 Task: Use the formula "DIVIDE" in spreadsheet "Project protfolio".
Action: Mouse moved to (114, 73)
Screenshot: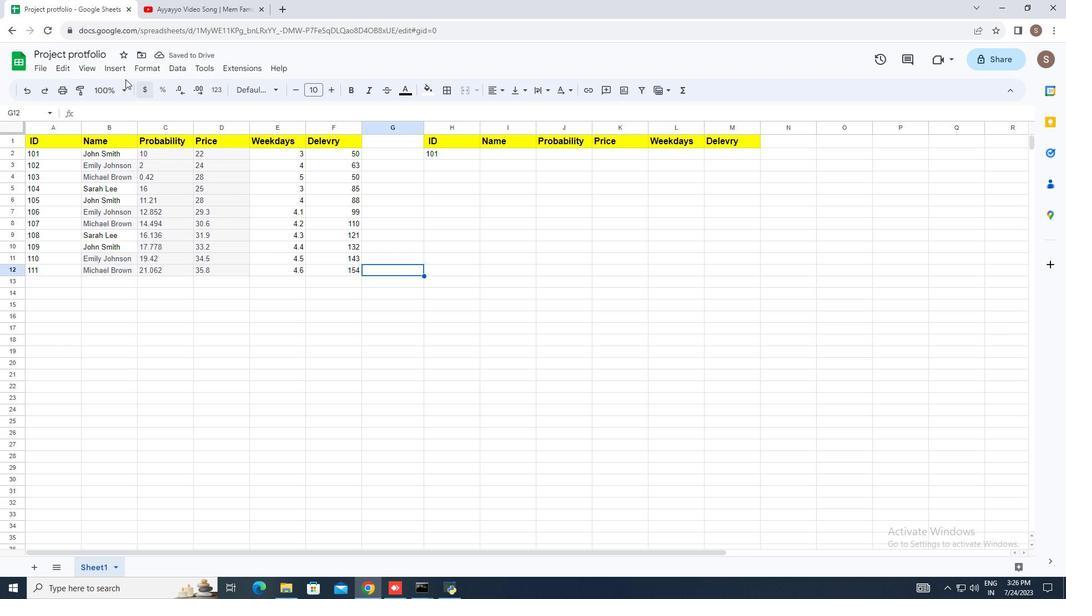
Action: Mouse pressed left at (114, 73)
Screenshot: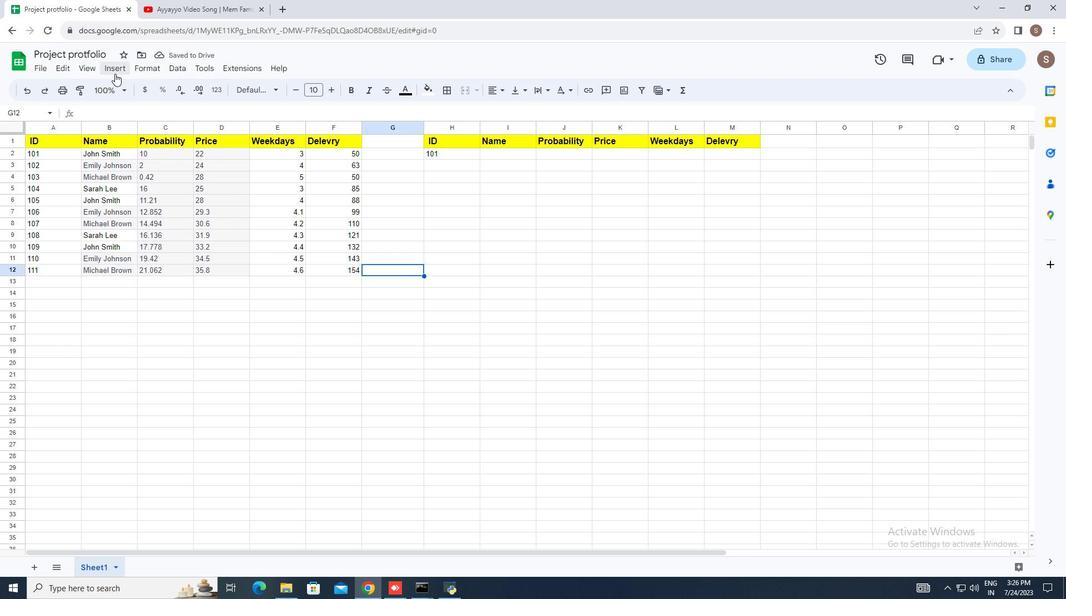 
Action: Mouse moved to (182, 261)
Screenshot: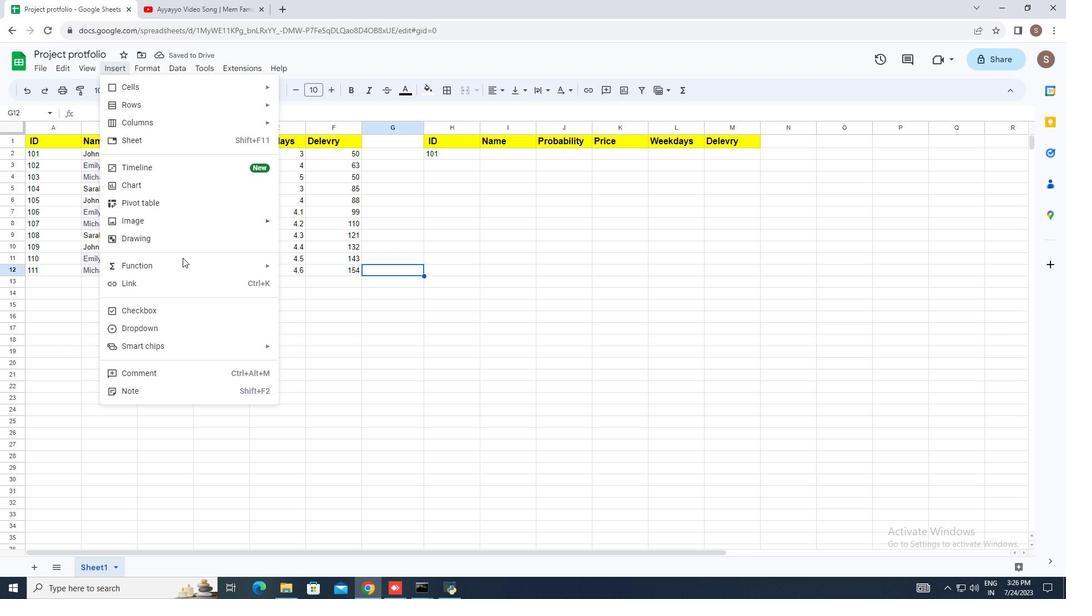 
Action: Mouse pressed left at (182, 261)
Screenshot: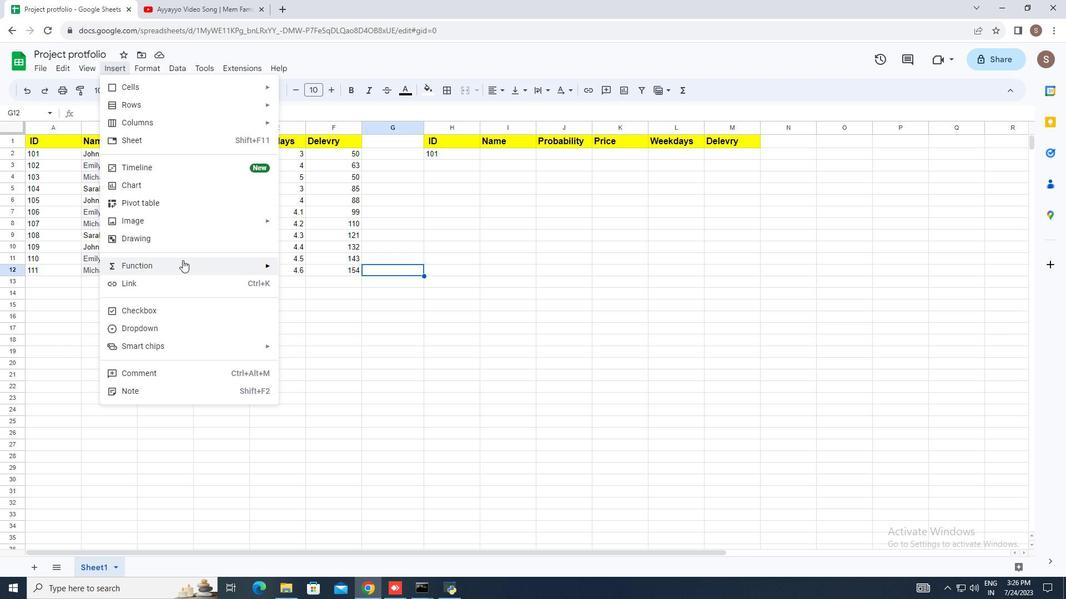 
Action: Mouse moved to (342, 255)
Screenshot: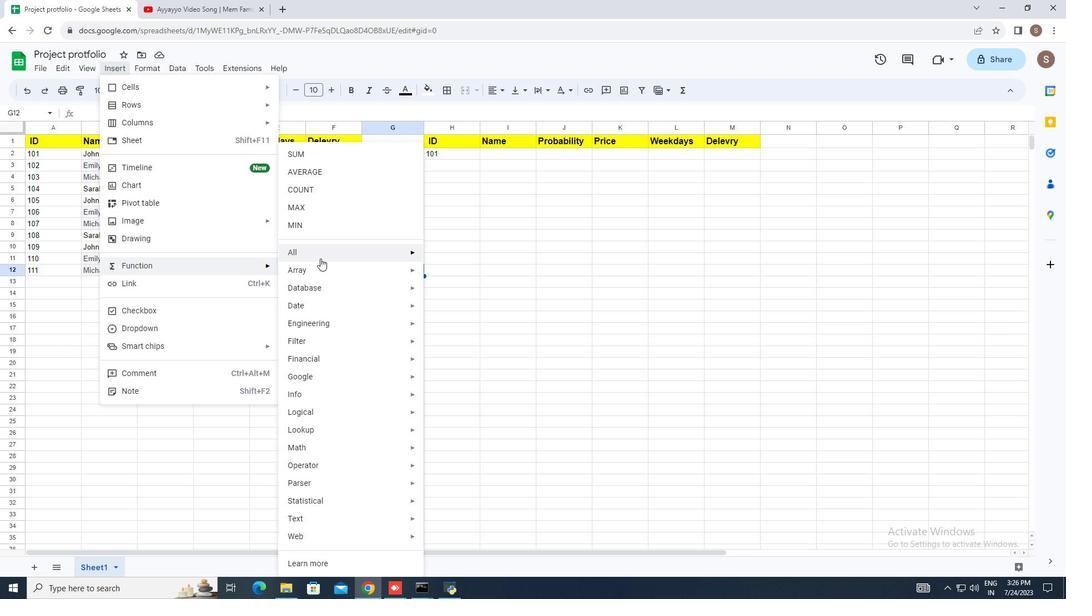 
Action: Mouse pressed left at (342, 255)
Screenshot: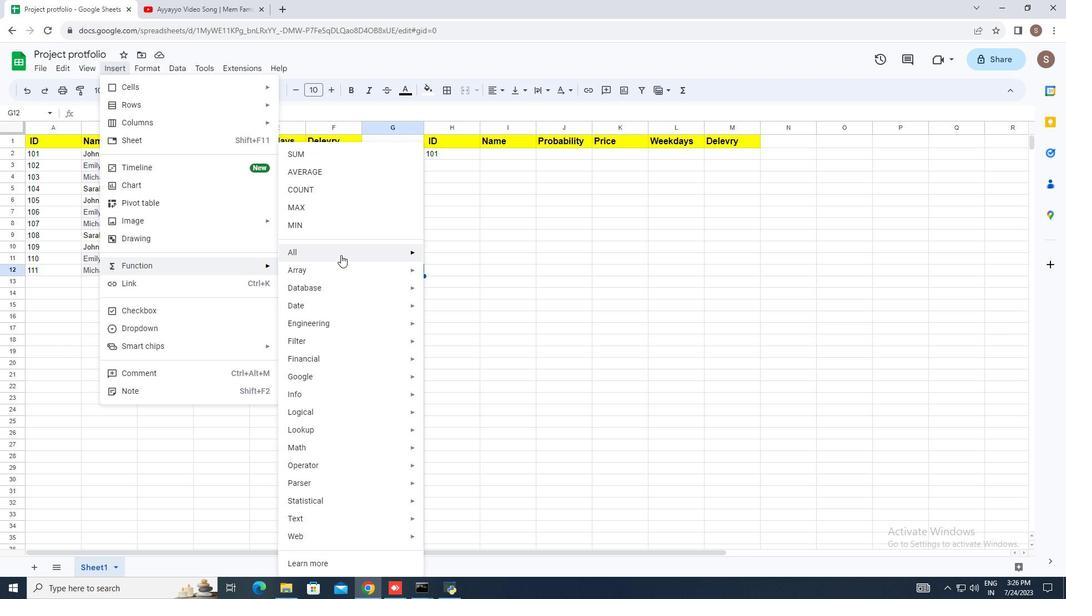 
Action: Mouse moved to (484, 389)
Screenshot: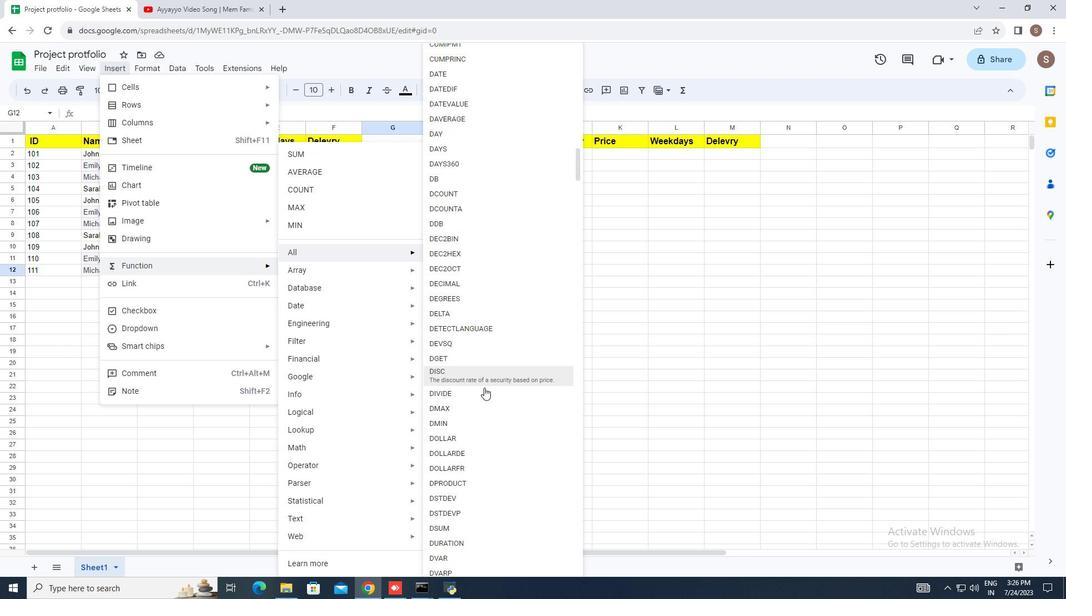 
Action: Mouse pressed left at (484, 389)
Screenshot: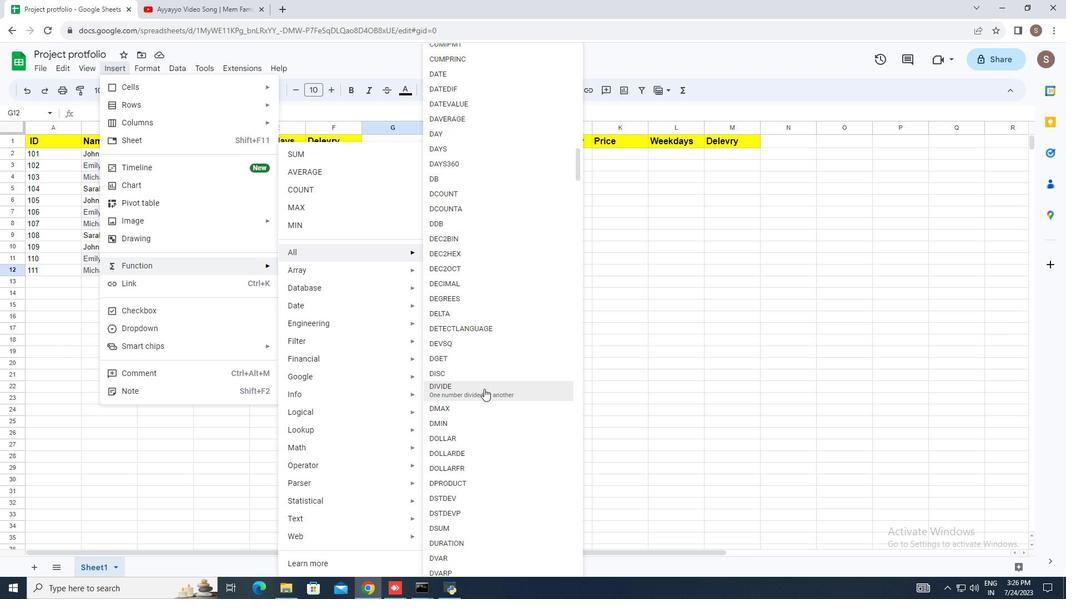 
Action: Mouse moved to (478, 337)
Screenshot: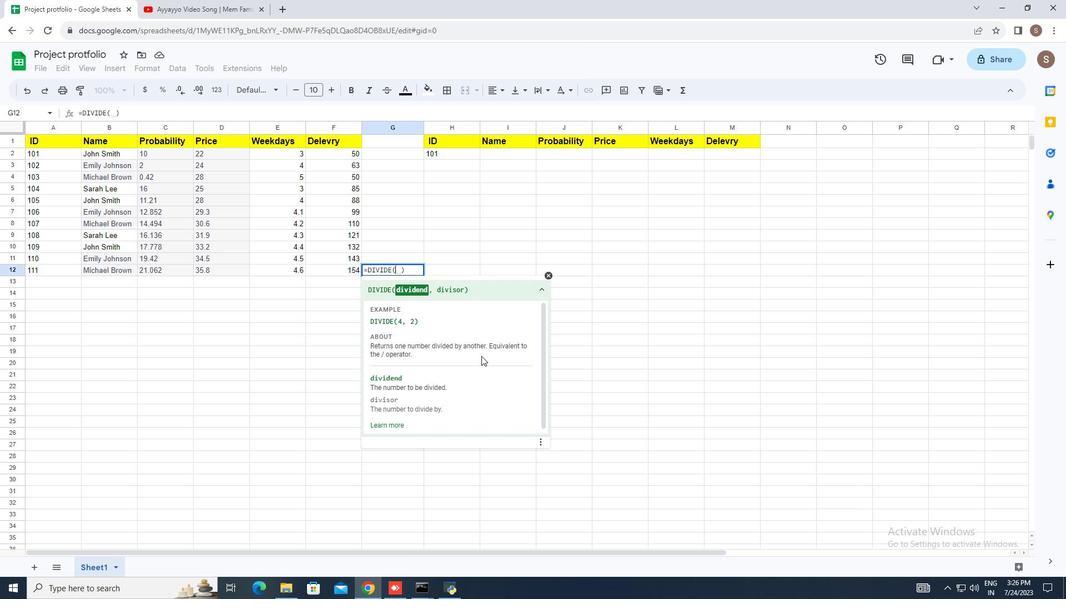 
Action: Key pressed 6,<Key.space>4<Key.enter>
Screenshot: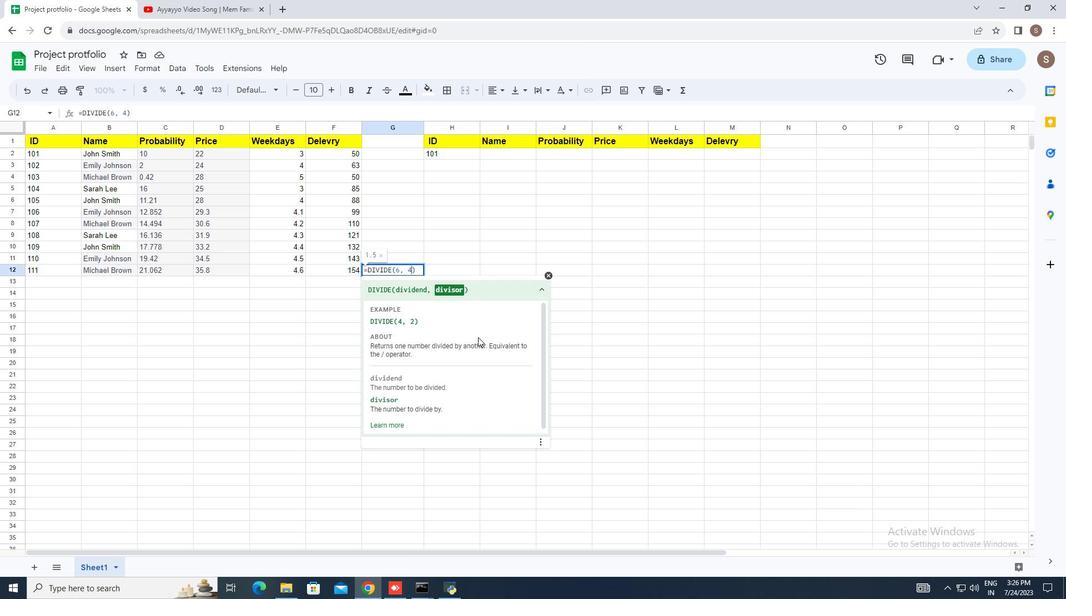 
Action: Mouse moved to (427, 334)
Screenshot: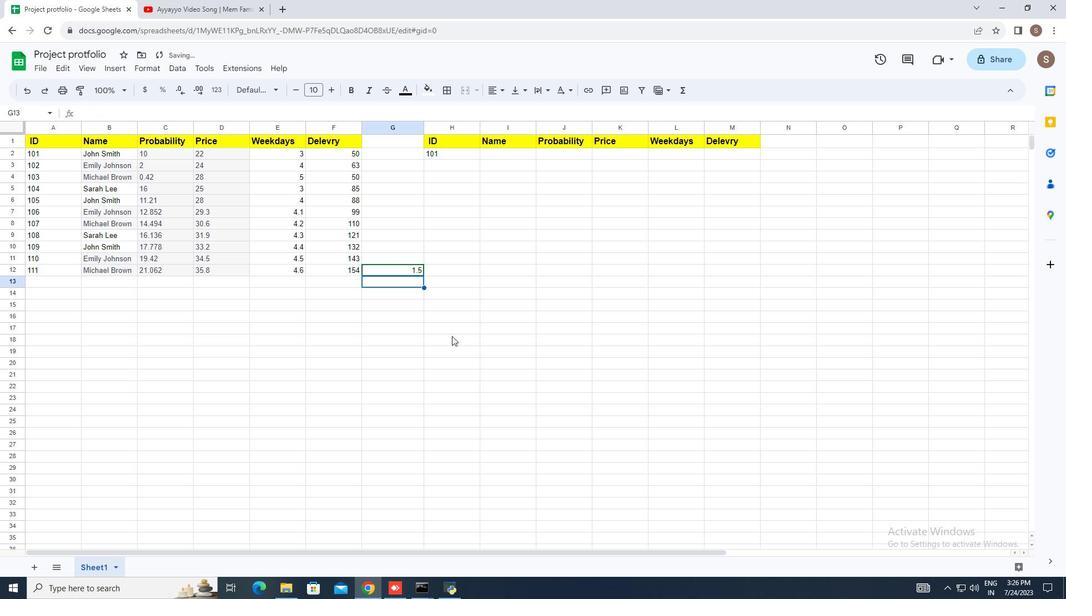 
